Task: Start in the project ConvertWorks the sprint 'Rocket Roller', with a duration of 3 weeks. Start in the project ConvertWorks the sprint 'Rocket Roller', with a duration of 2 weeks. Start in the project ConvertWorks the sprint 'Rocket Roller', with a duration of 1 week
Action: Mouse moved to (175, 49)
Screenshot: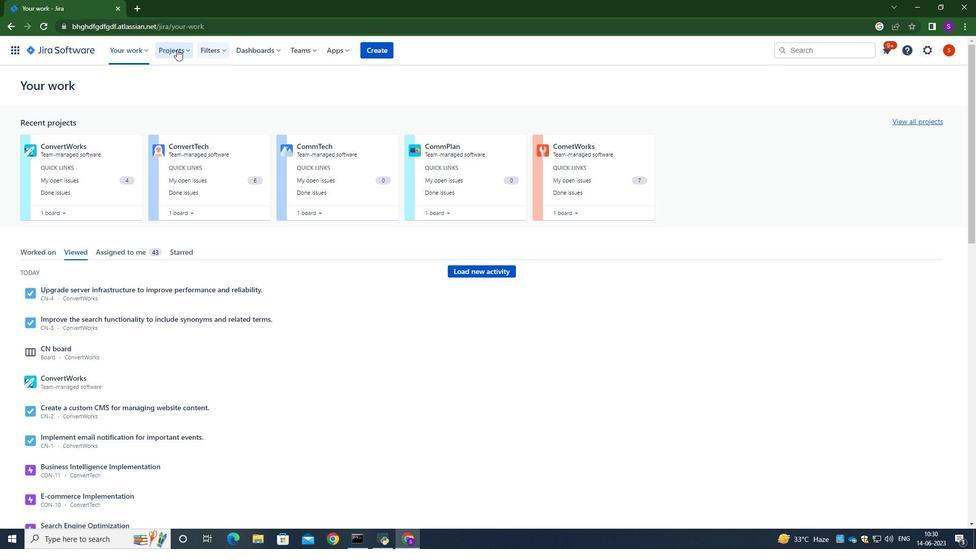 
Action: Mouse pressed left at (175, 49)
Screenshot: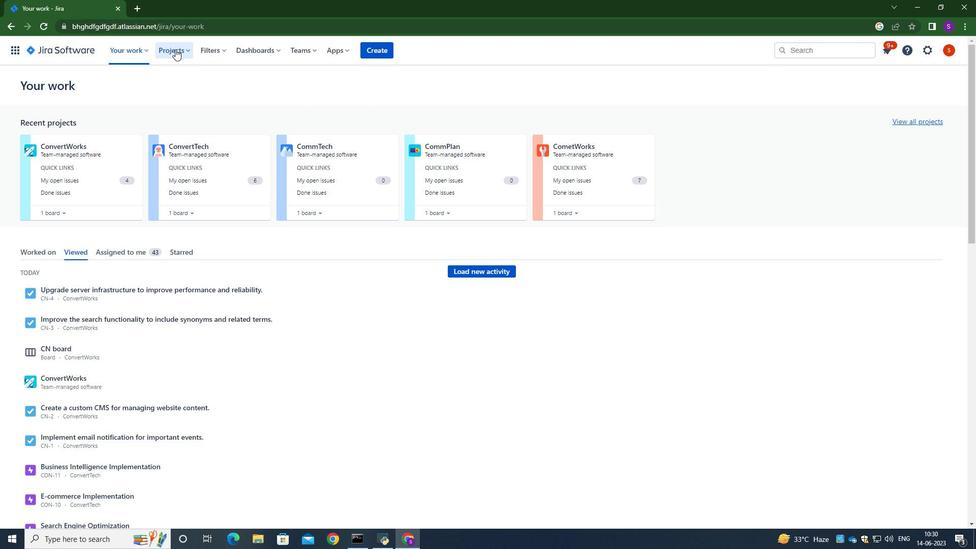 
Action: Mouse moved to (189, 90)
Screenshot: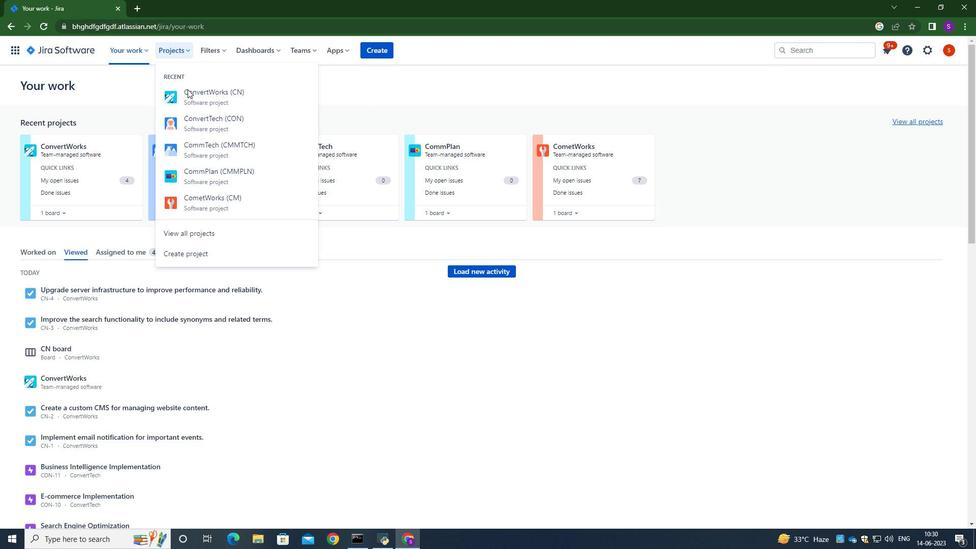 
Action: Mouse pressed left at (189, 90)
Screenshot: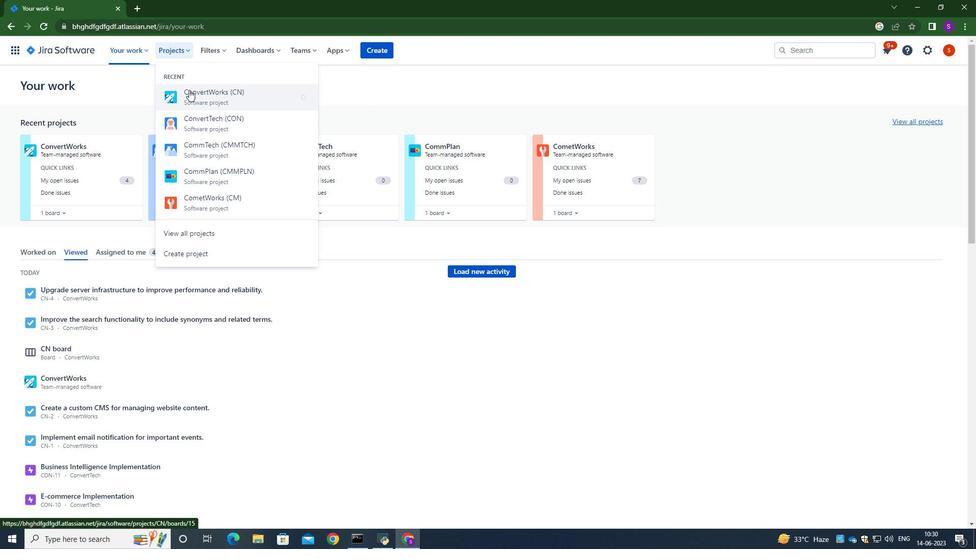 
Action: Mouse moved to (63, 157)
Screenshot: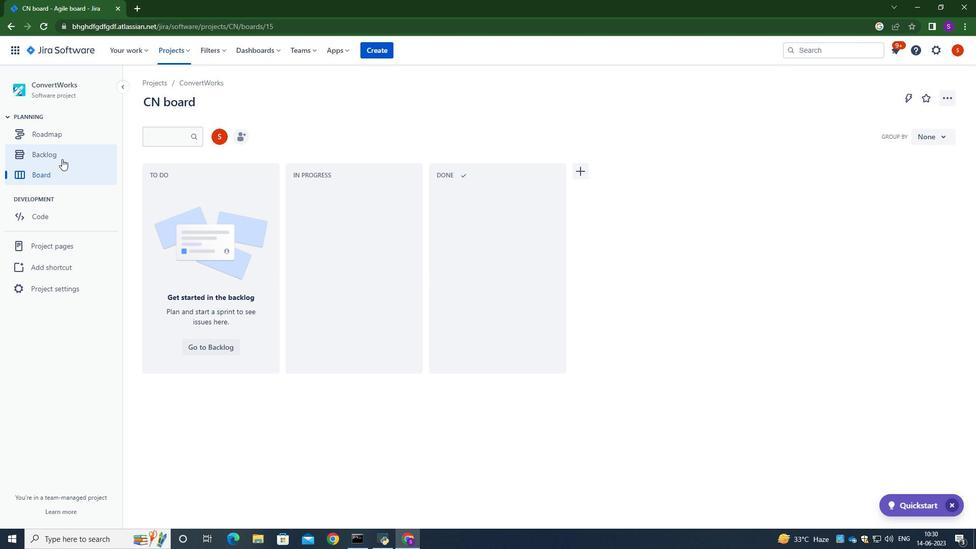 
Action: Mouse pressed left at (63, 157)
Screenshot: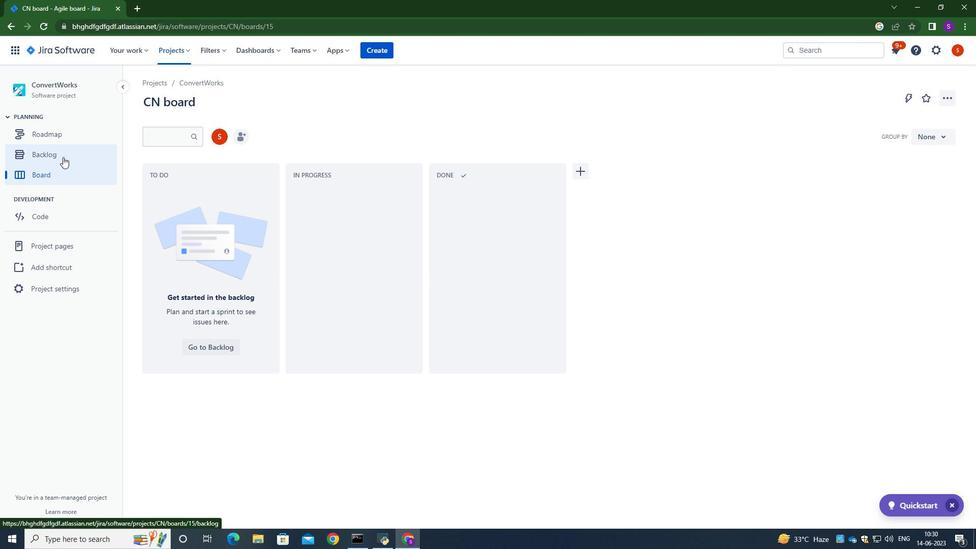 
Action: Mouse moved to (354, 331)
Screenshot: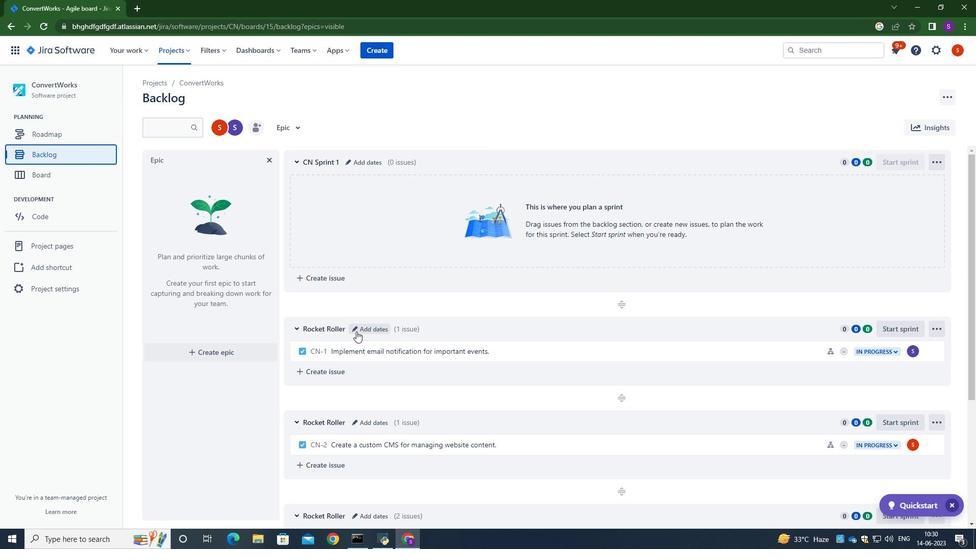 
Action: Mouse pressed left at (354, 331)
Screenshot: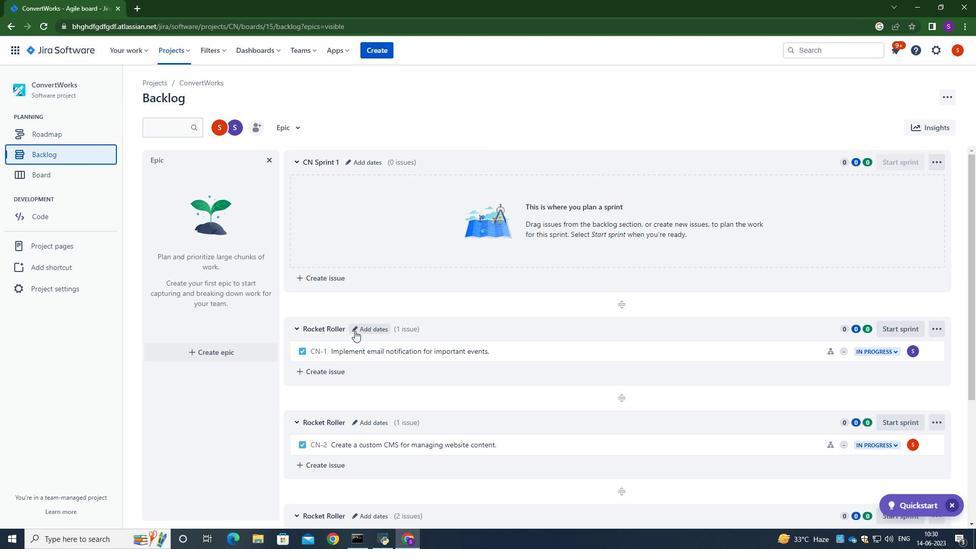 
Action: Mouse moved to (400, 157)
Screenshot: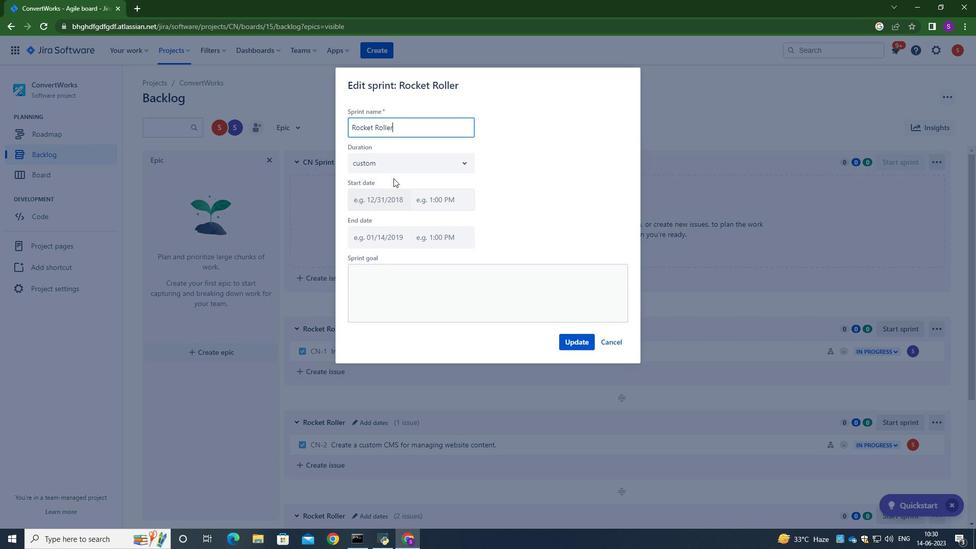 
Action: Mouse pressed left at (400, 157)
Screenshot: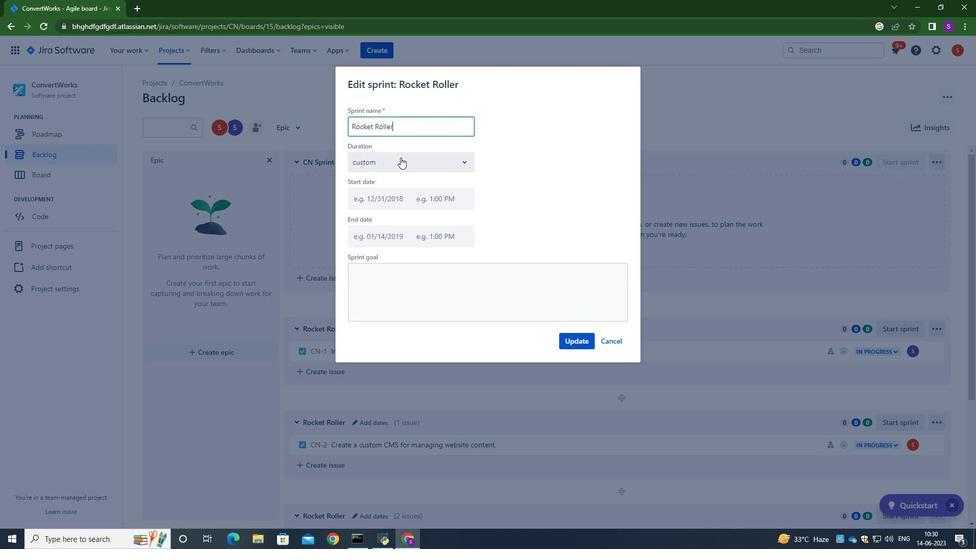 
Action: Mouse moved to (373, 225)
Screenshot: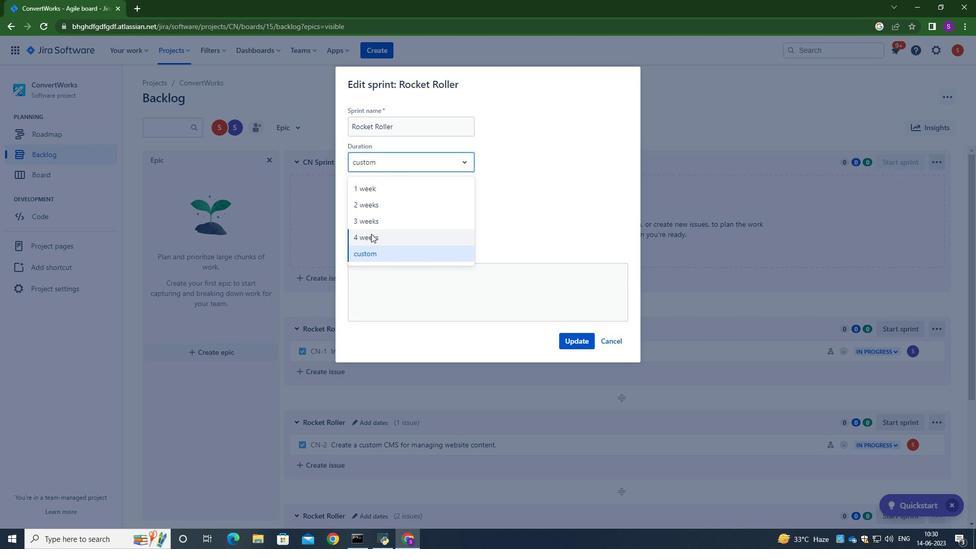 
Action: Mouse pressed left at (373, 225)
Screenshot: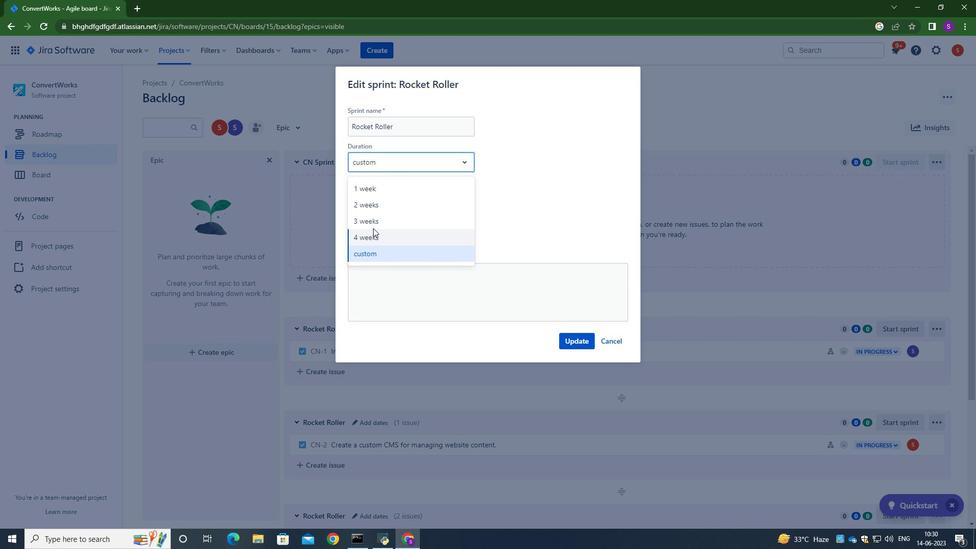 
Action: Mouse moved to (575, 342)
Screenshot: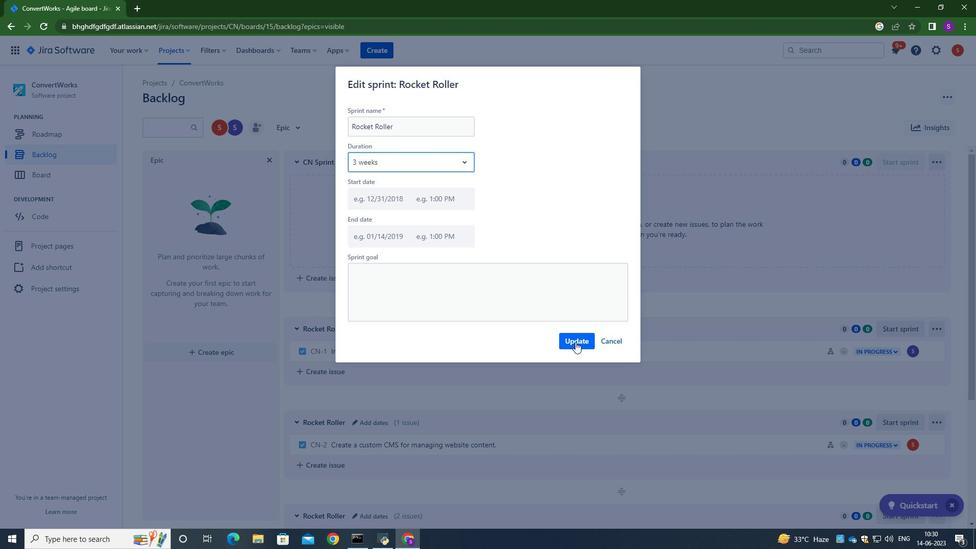 
Action: Mouse pressed left at (575, 342)
Screenshot: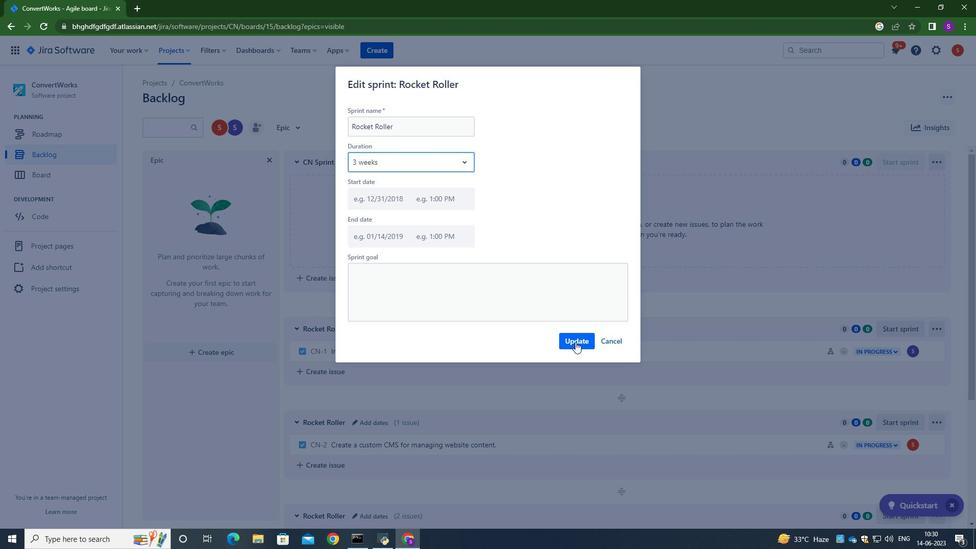 
Action: Mouse moved to (499, 246)
Screenshot: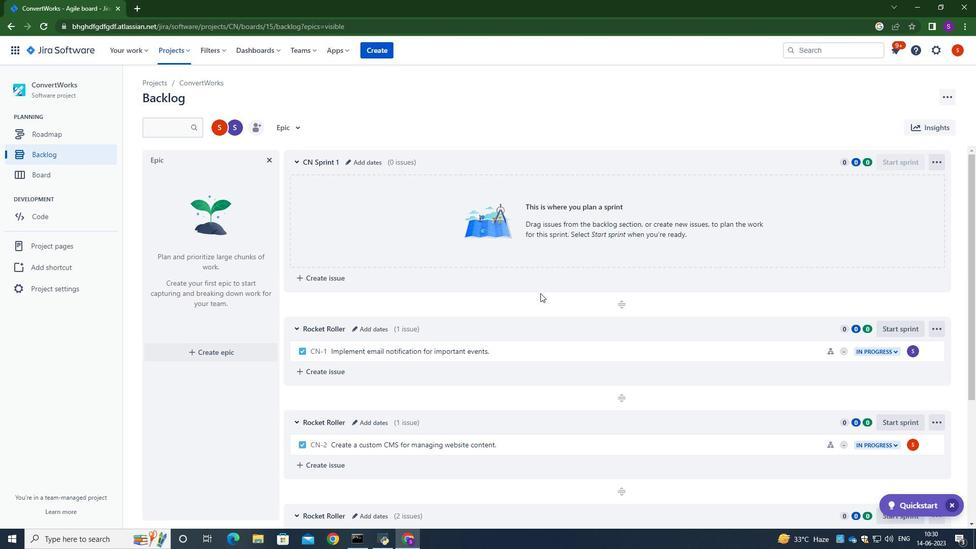 
Action: Mouse scrolled (499, 245) with delta (0, 0)
Screenshot: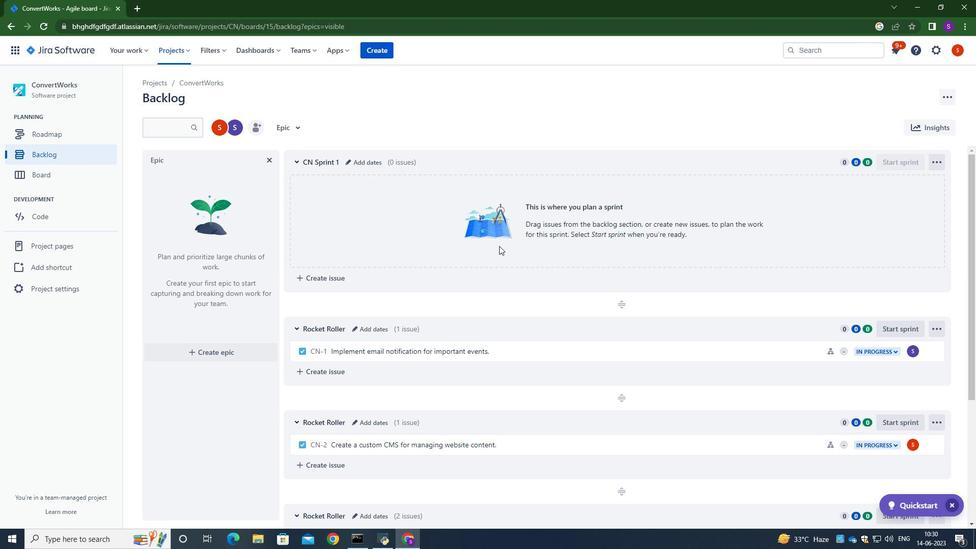
Action: Mouse scrolled (499, 245) with delta (0, 0)
Screenshot: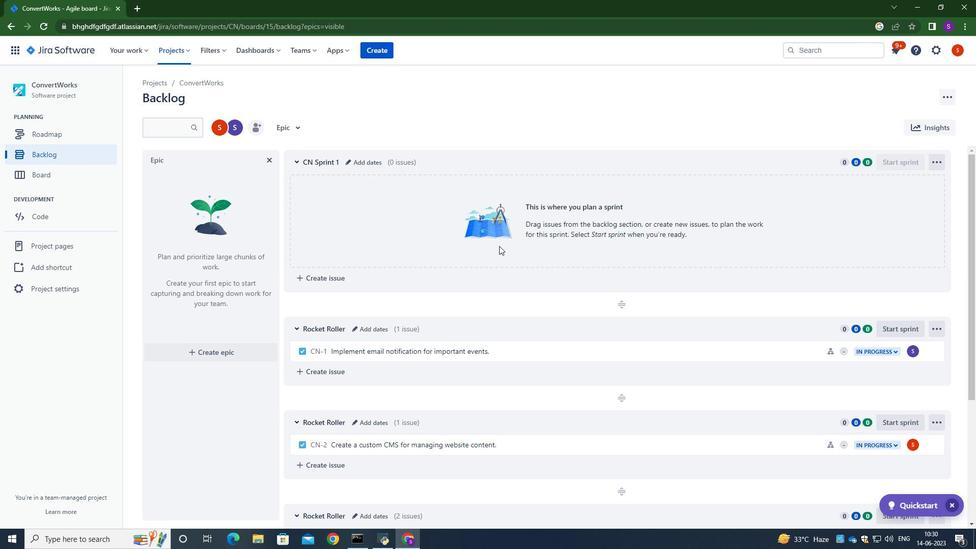 
Action: Mouse scrolled (499, 245) with delta (0, 0)
Screenshot: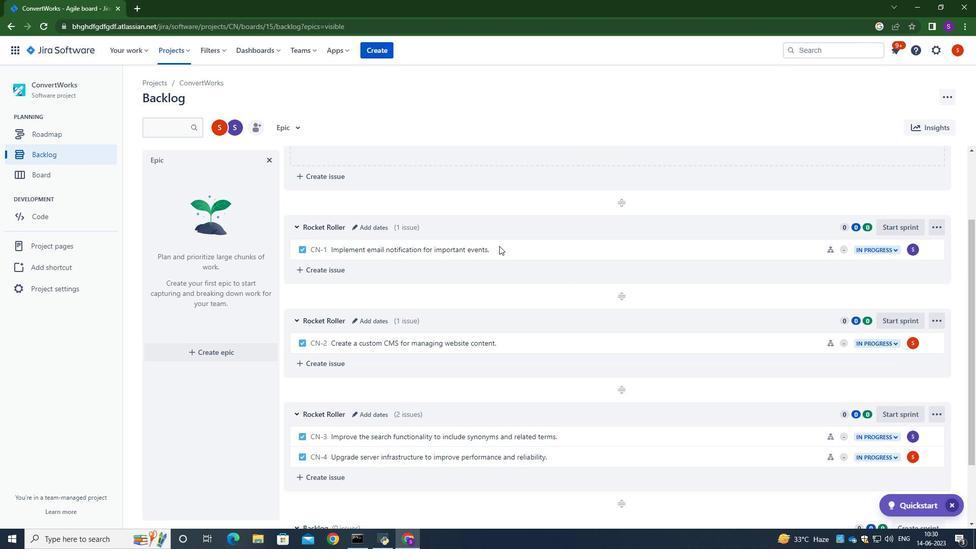 
Action: Mouse scrolled (499, 245) with delta (0, 0)
Screenshot: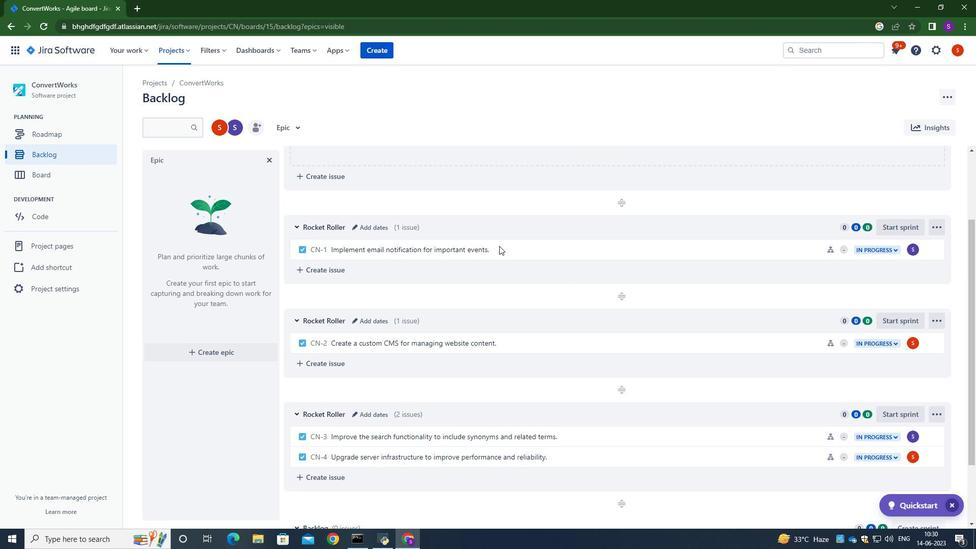 
Action: Mouse moved to (364, 239)
Screenshot: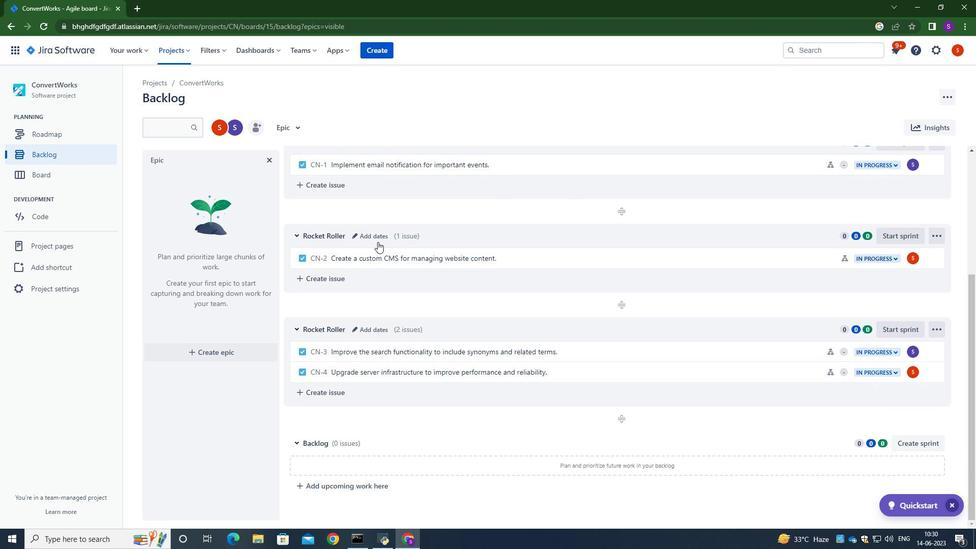 
Action: Mouse pressed left at (364, 239)
Screenshot: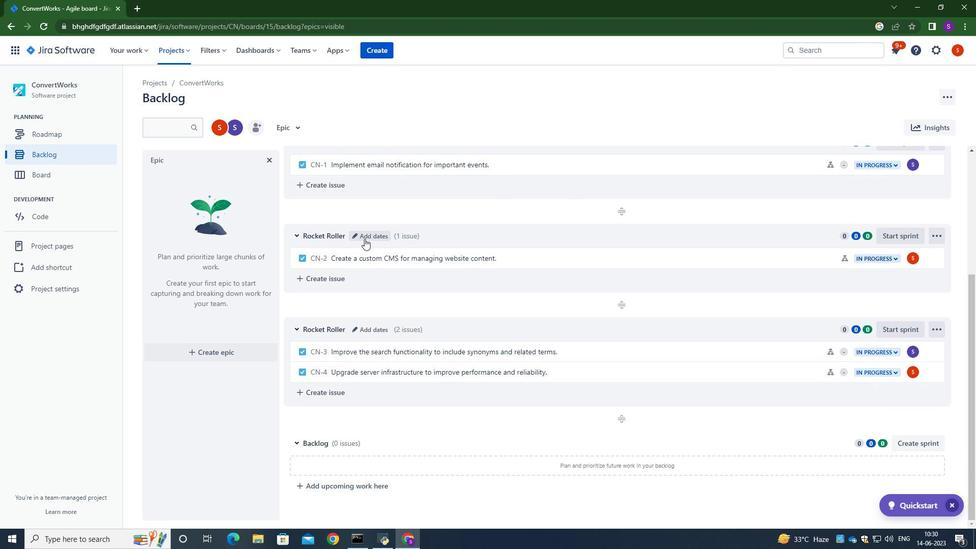 
Action: Mouse moved to (397, 158)
Screenshot: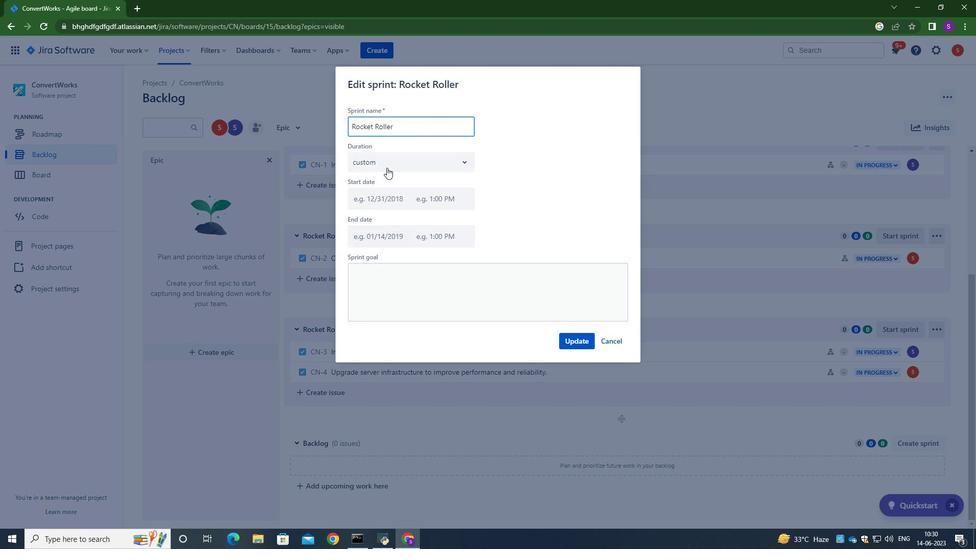 
Action: Mouse pressed left at (397, 158)
Screenshot: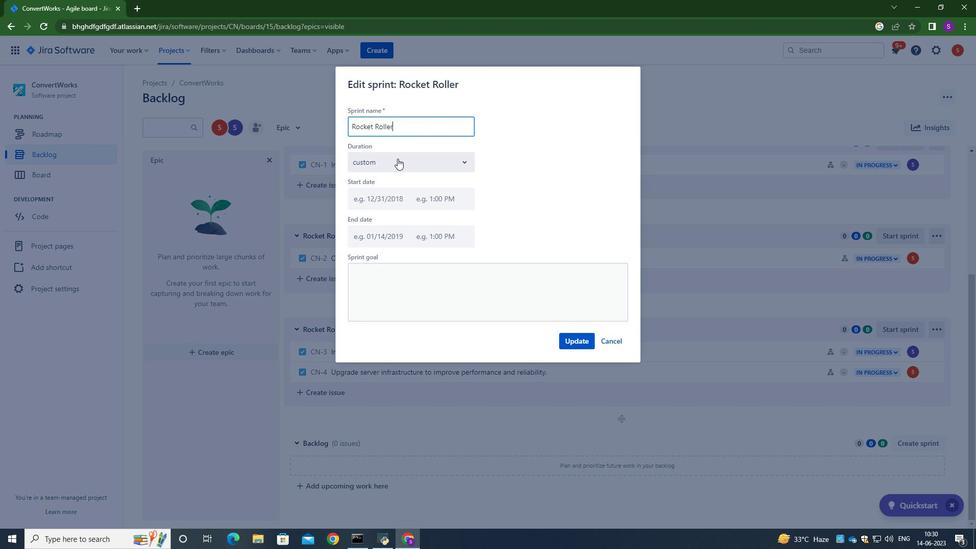 
Action: Mouse moved to (373, 211)
Screenshot: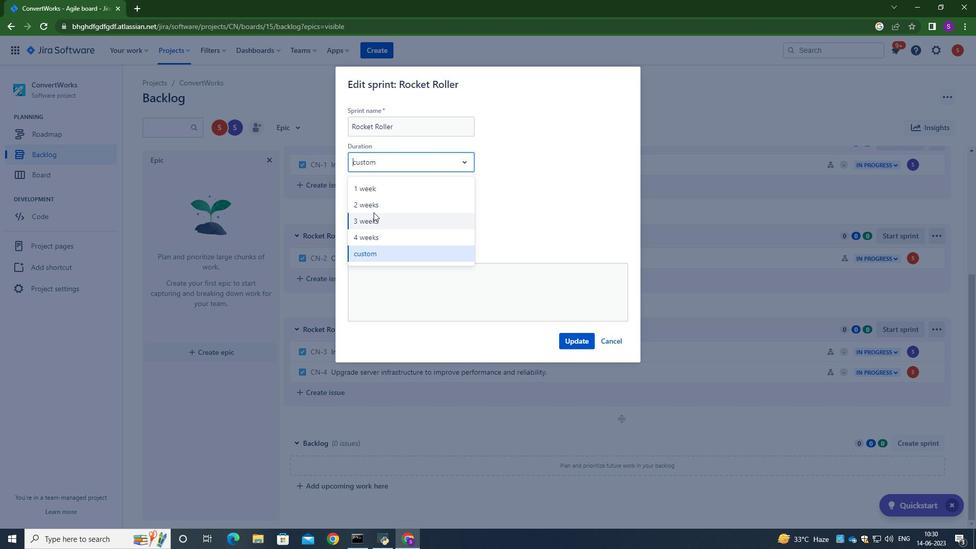 
Action: Mouse pressed left at (373, 211)
Screenshot: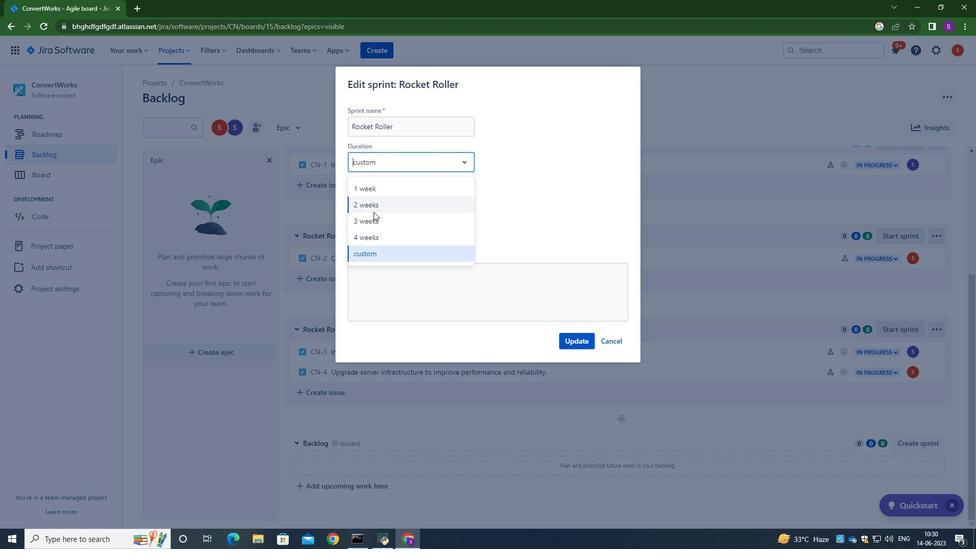 
Action: Mouse moved to (581, 347)
Screenshot: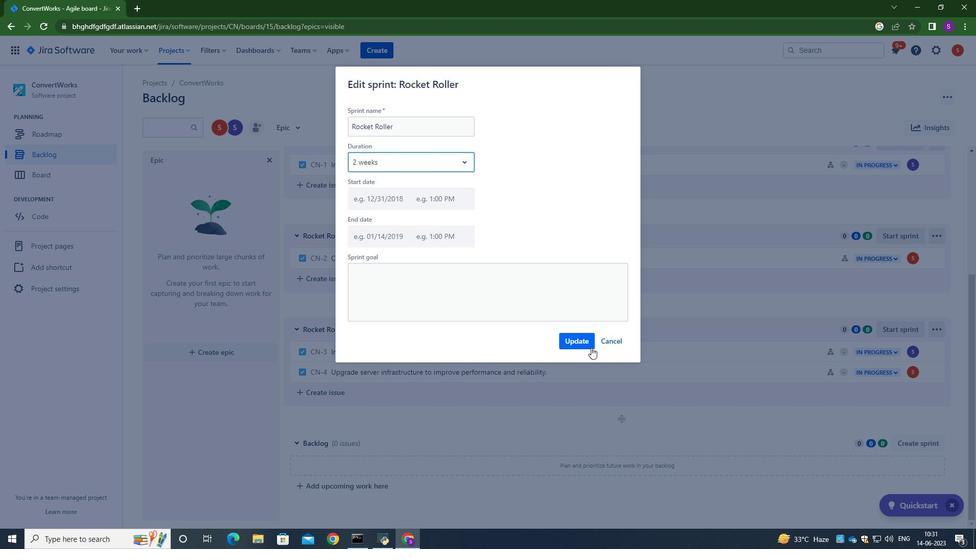 
Action: Mouse pressed left at (581, 347)
Screenshot: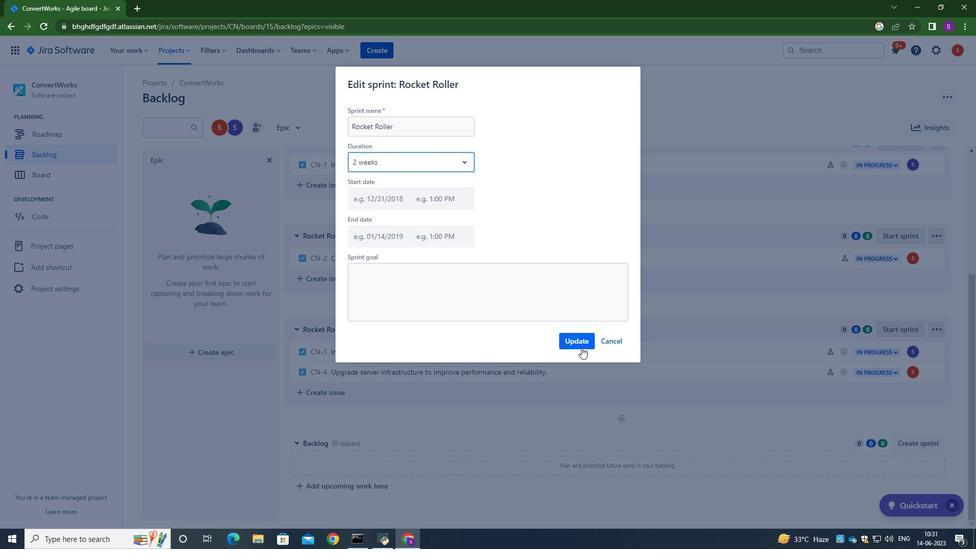 
Action: Mouse moved to (483, 269)
Screenshot: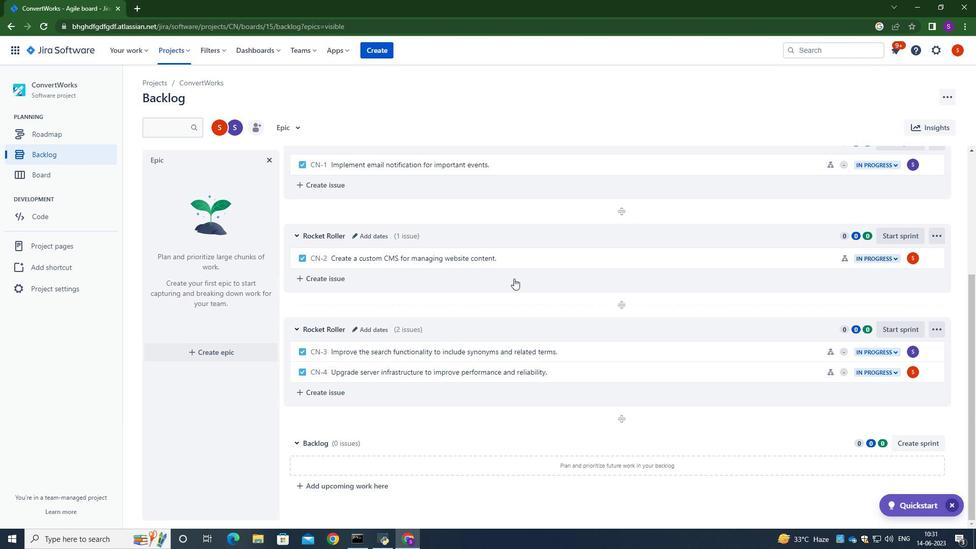 
Action: Mouse scrolled (483, 269) with delta (0, 0)
Screenshot: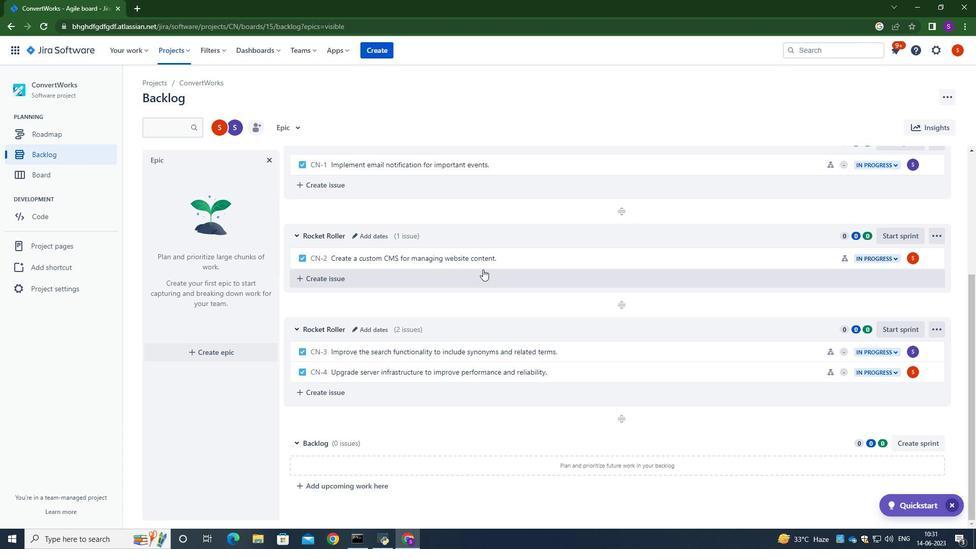 
Action: Mouse scrolled (483, 269) with delta (0, 0)
Screenshot: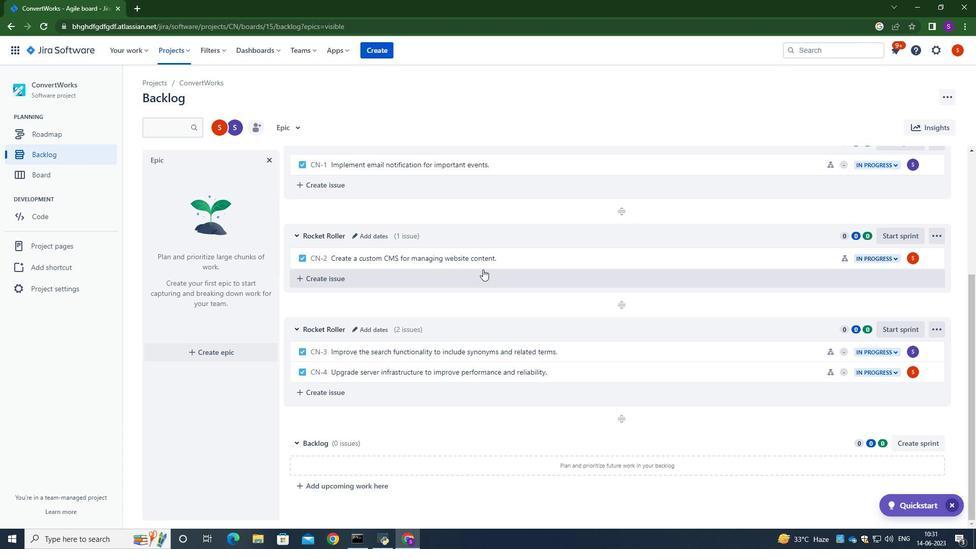 
Action: Mouse scrolled (483, 269) with delta (0, 0)
Screenshot: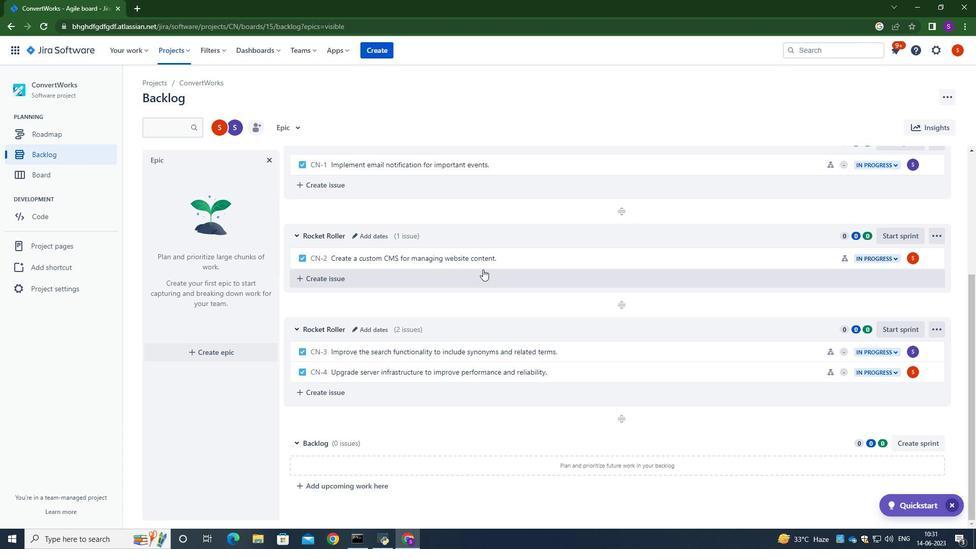 
Action: Mouse scrolled (483, 269) with delta (0, 0)
Screenshot: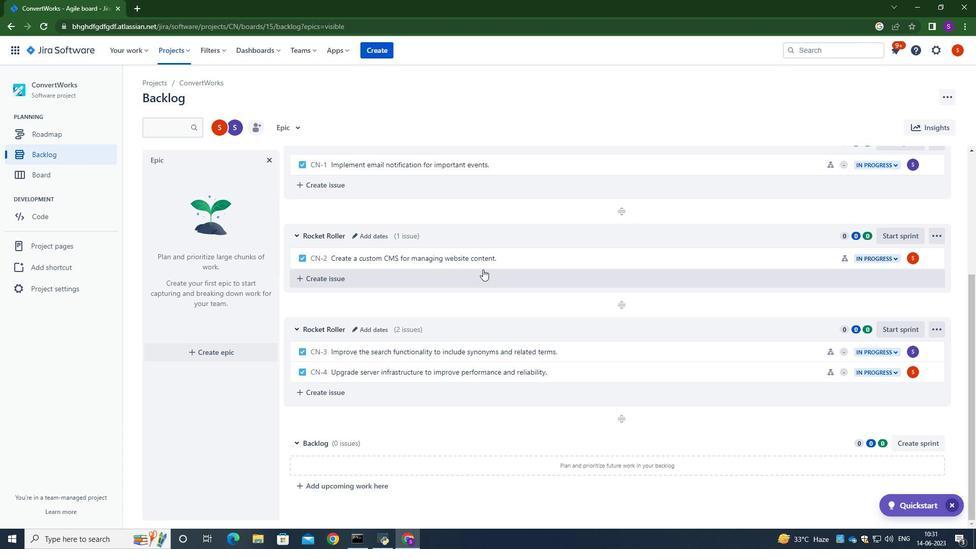 
Action: Mouse scrolled (483, 269) with delta (0, 0)
Screenshot: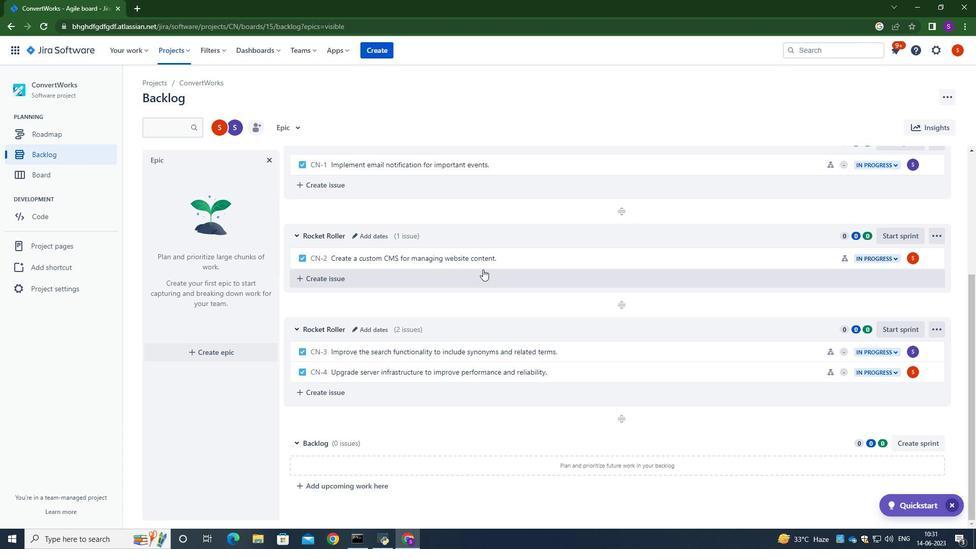 
Action: Mouse moved to (356, 331)
Screenshot: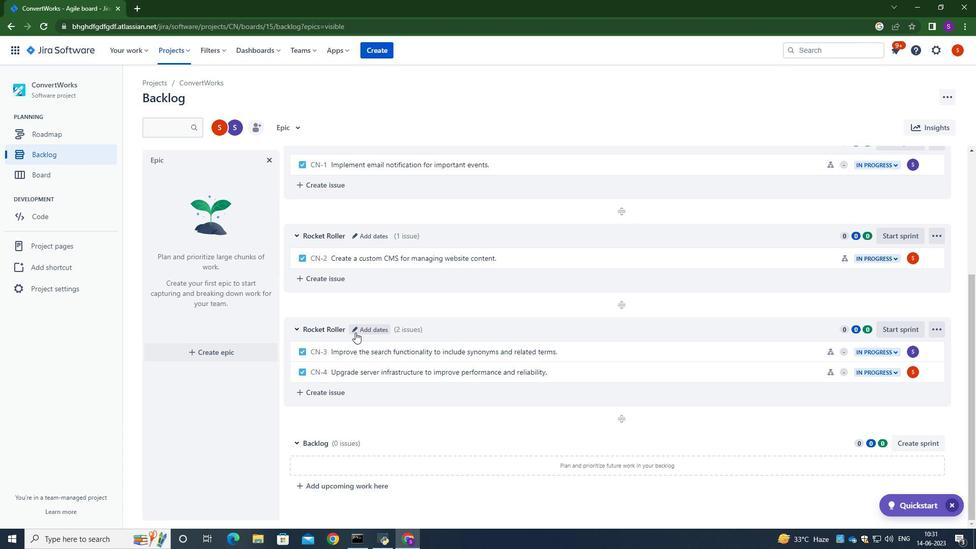 
Action: Mouse pressed left at (356, 331)
Screenshot: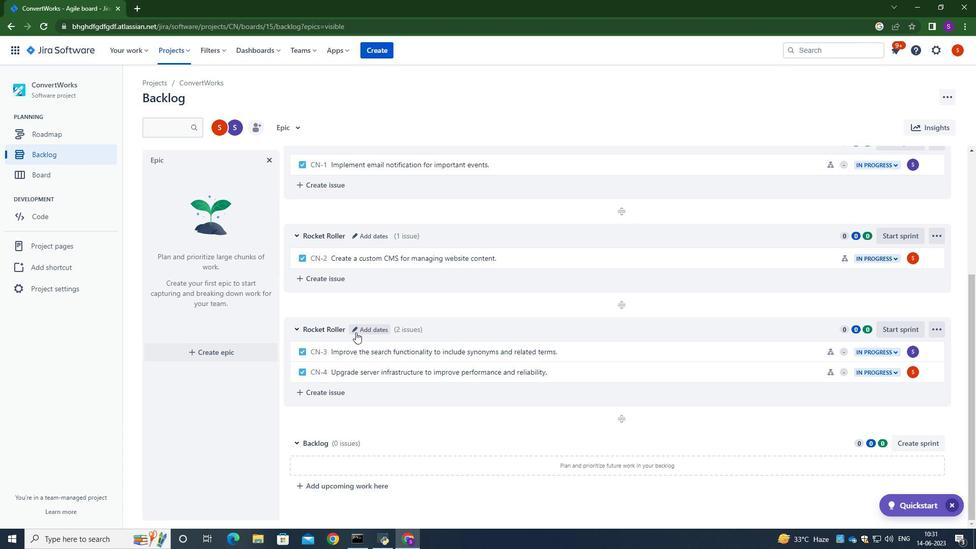 
Action: Mouse moved to (382, 153)
Screenshot: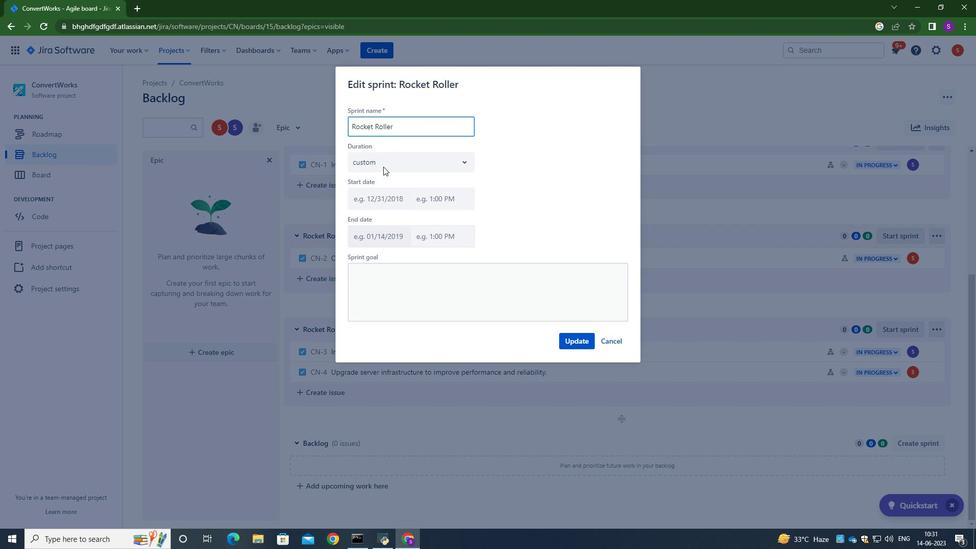 
Action: Mouse pressed left at (382, 153)
Screenshot: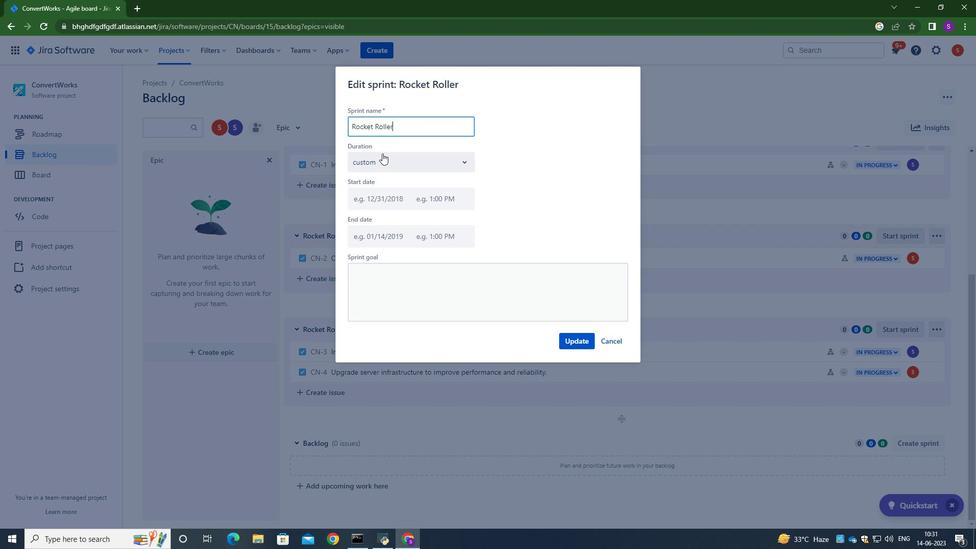 
Action: Mouse moved to (368, 190)
Screenshot: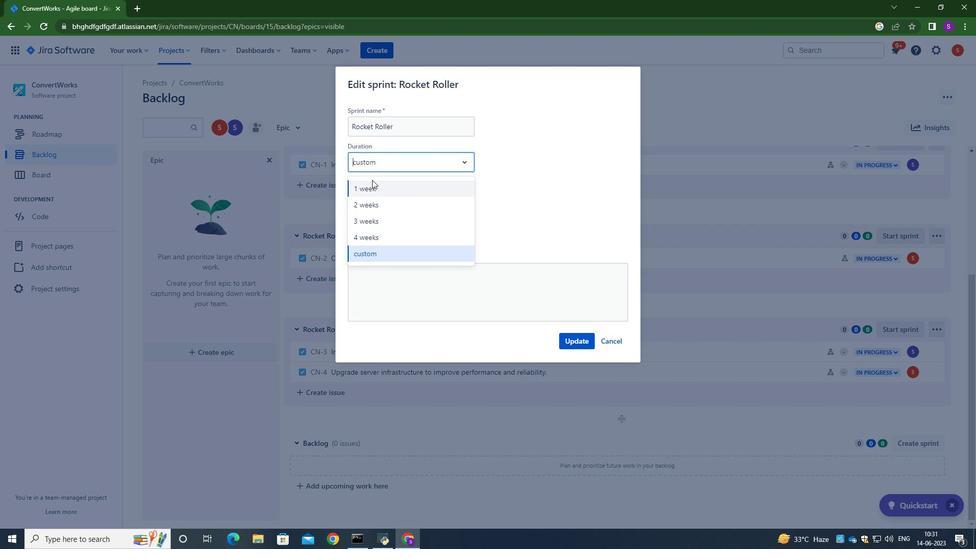 
Action: Mouse pressed left at (368, 190)
Screenshot: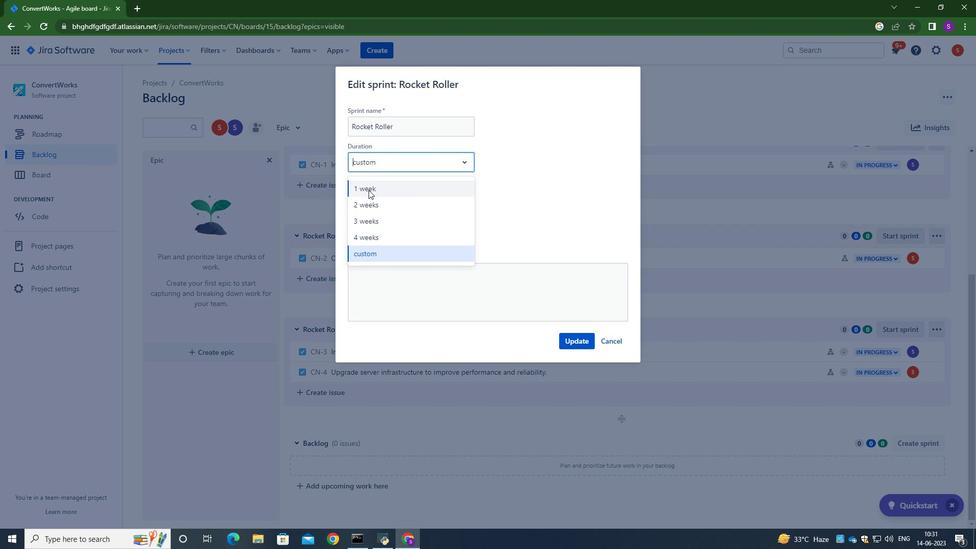 
Action: Mouse moved to (571, 340)
Screenshot: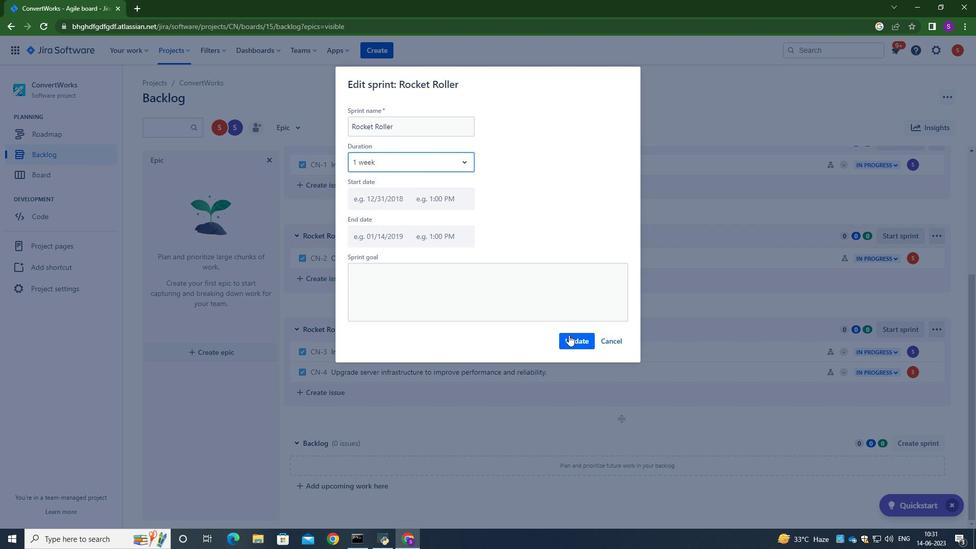 
Action: Mouse pressed left at (571, 340)
Screenshot: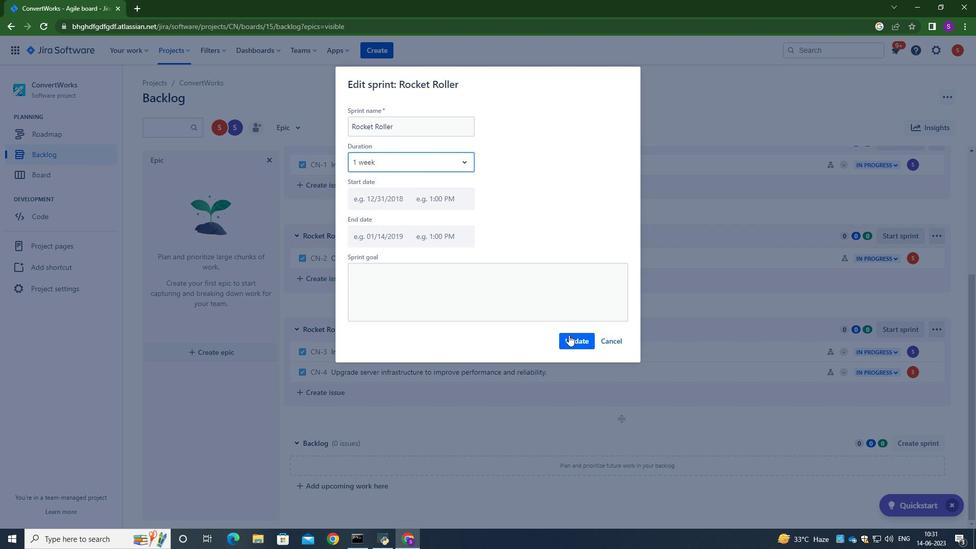 
Action: Mouse moved to (577, 245)
Screenshot: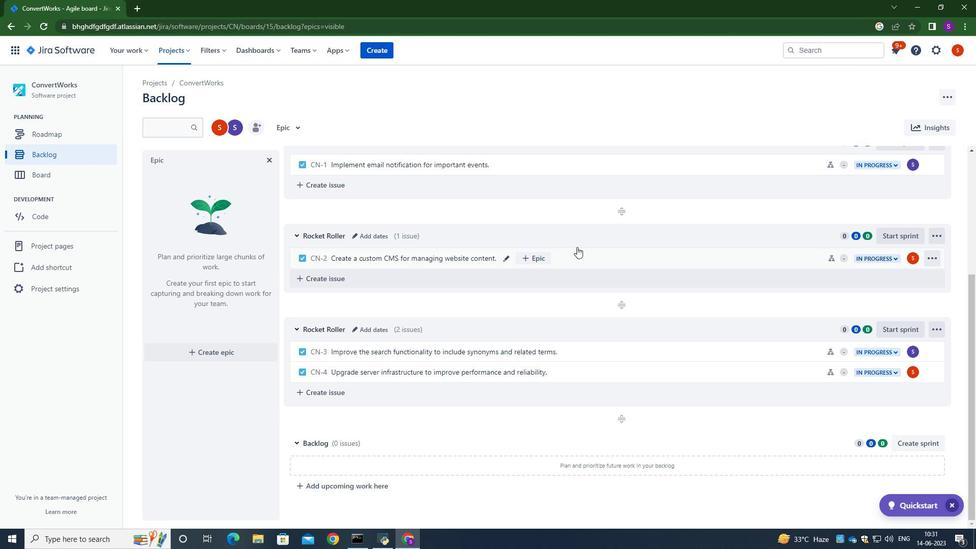 
Action: Mouse scrolled (577, 246) with delta (0, 0)
Screenshot: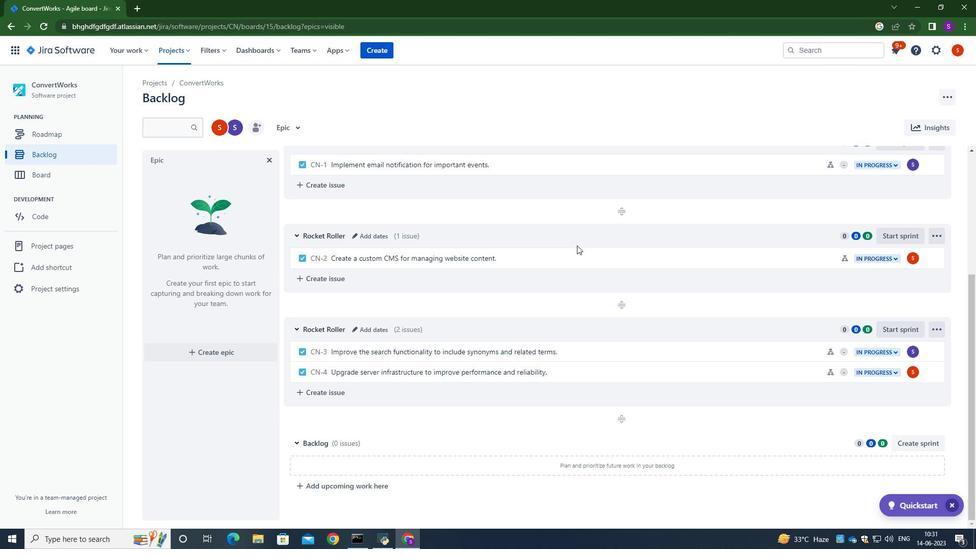 
